 Task: Add Attachment from computer to Card Card0000000065 in Board Board0000000017 in Workspace WS0000000006 in Trello. Add Cover Purple to Card Card0000000065 in Board Board0000000017 in Workspace WS0000000006 in Trello. Add "Move Card To …" Button titled Button0000000065 to "top" of the list "To Do" to Card Card0000000065 in Board Board0000000017 in Workspace WS0000000006 in Trello. Add Description DS0000000065 to Card Card0000000065 in Board Board0000000017 in Workspace WS0000000006 in Trello. Add Comment CM0000000065 to Card Card0000000065 in Board Board0000000017 in Workspace WS0000000006 in Trello
Action: Mouse moved to (352, 398)
Screenshot: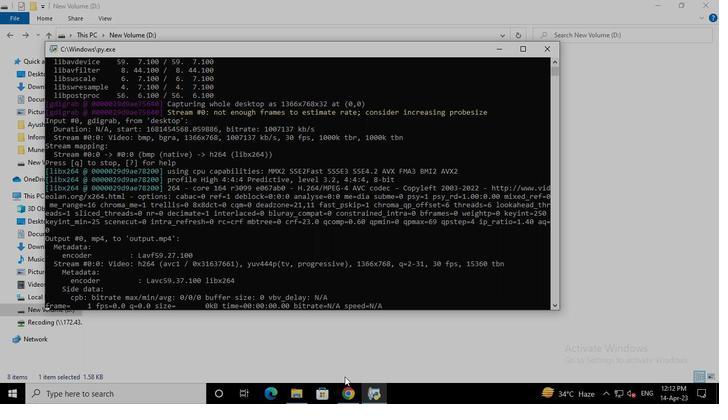 
Action: Mouse pressed left at (352, 398)
Screenshot: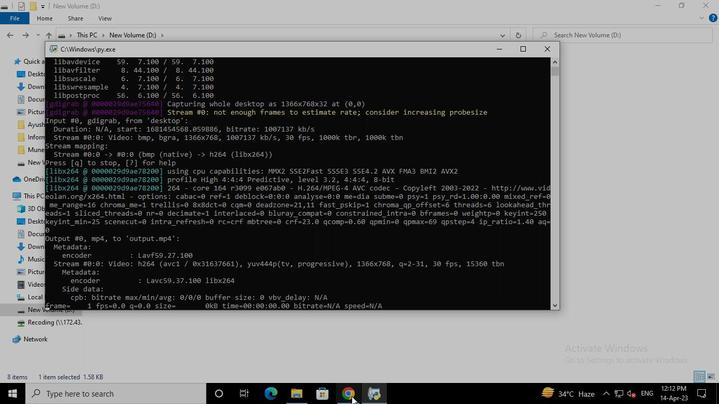 
Action: Mouse moved to (366, 285)
Screenshot: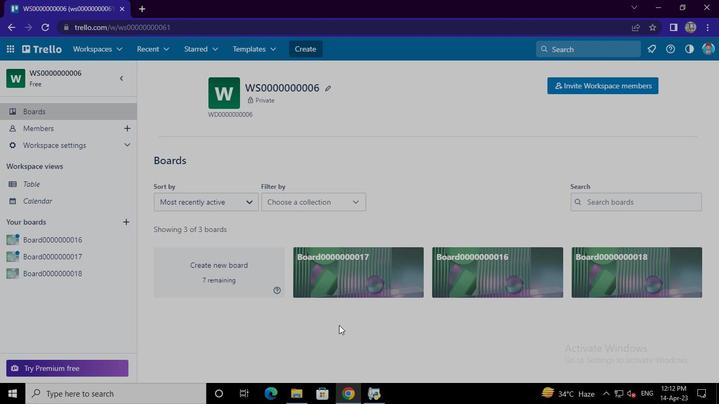 
Action: Mouse pressed left at (366, 285)
Screenshot: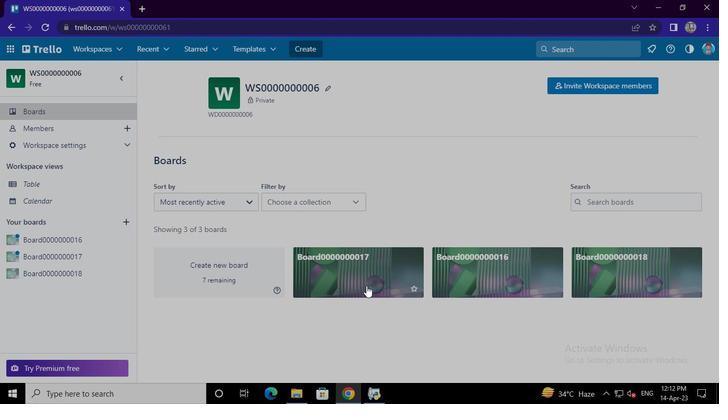 
Action: Mouse moved to (272, 117)
Screenshot: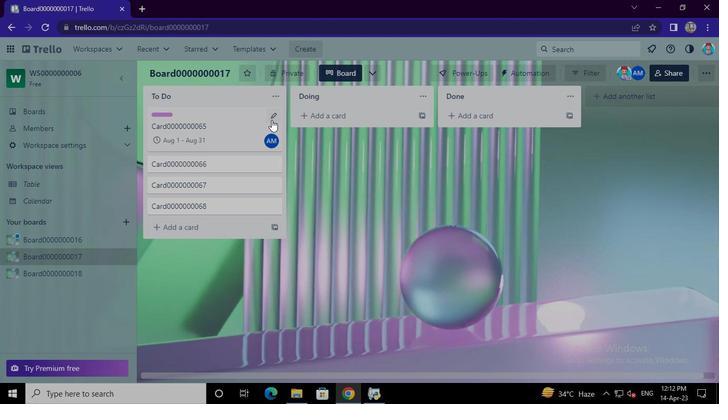 
Action: Mouse pressed left at (272, 117)
Screenshot: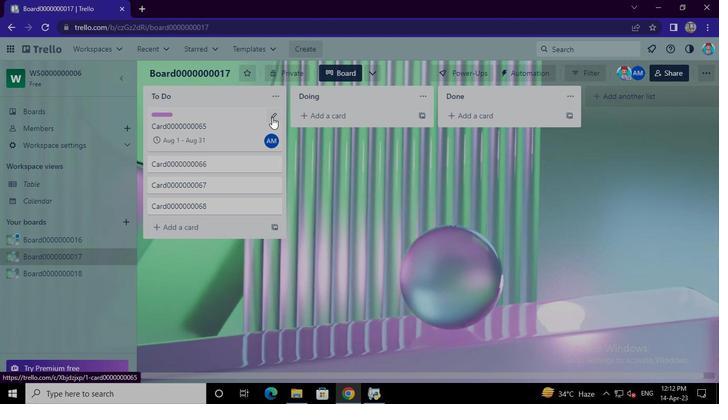 
Action: Mouse moved to (308, 120)
Screenshot: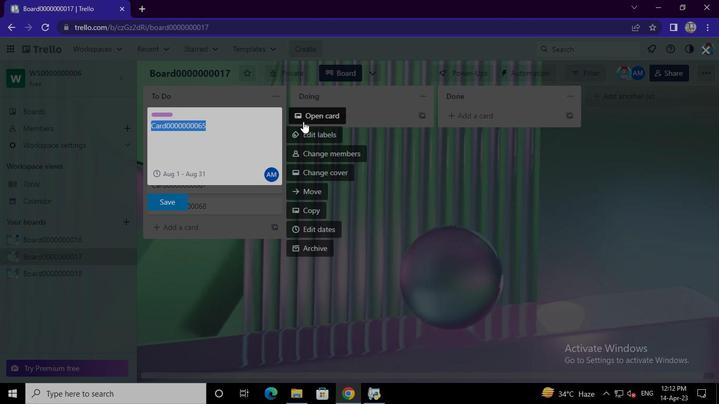 
Action: Mouse pressed left at (308, 120)
Screenshot: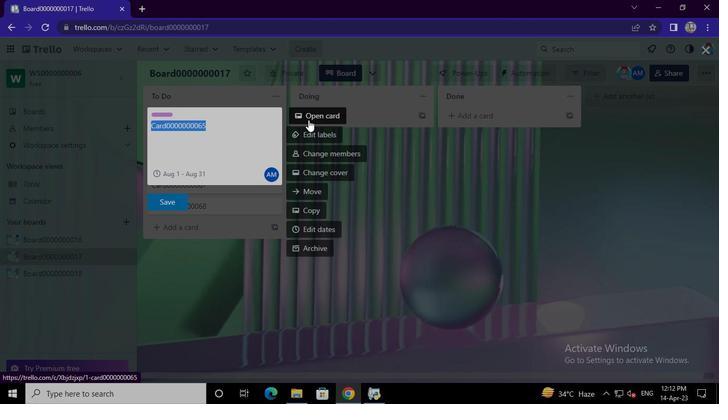 
Action: Mouse moved to (483, 248)
Screenshot: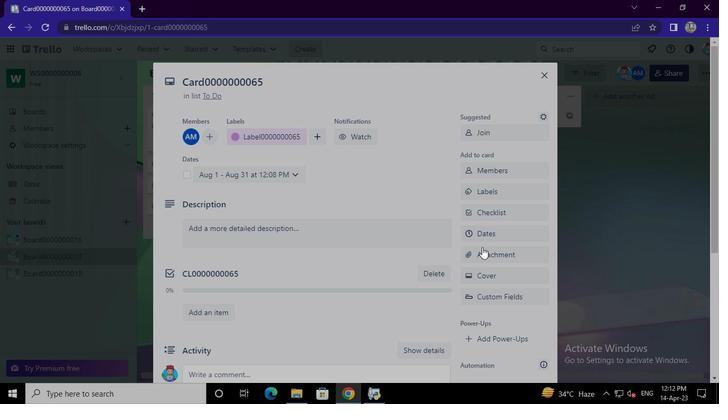 
Action: Mouse pressed left at (483, 248)
Screenshot: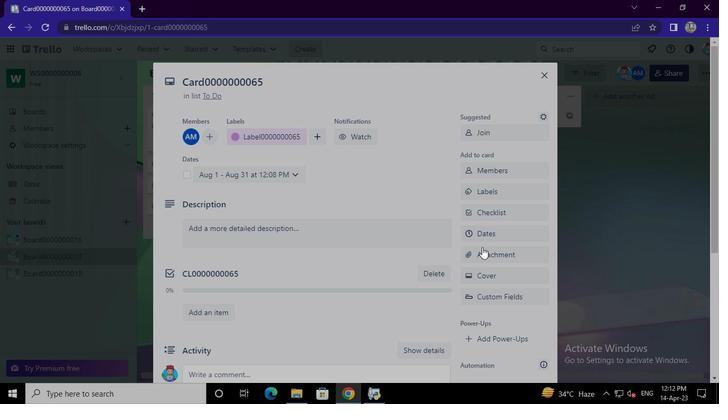 
Action: Mouse moved to (487, 95)
Screenshot: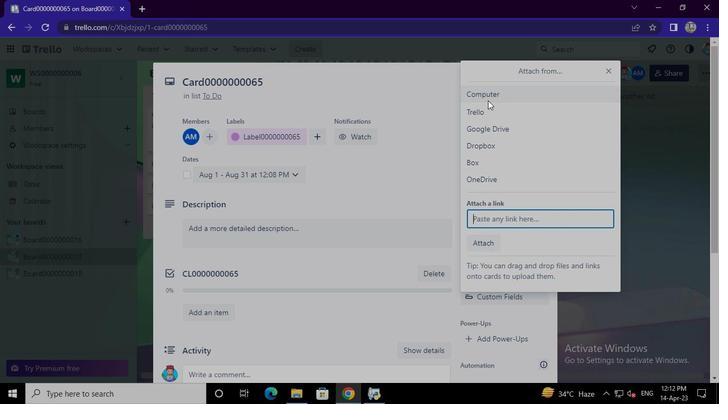
Action: Mouse pressed left at (487, 95)
Screenshot: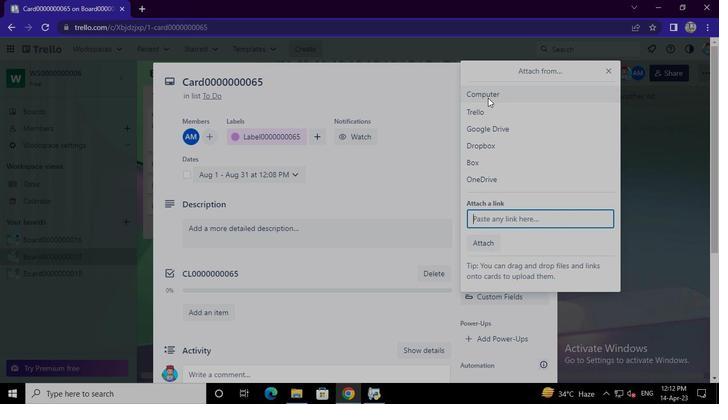 
Action: Mouse moved to (170, 113)
Screenshot: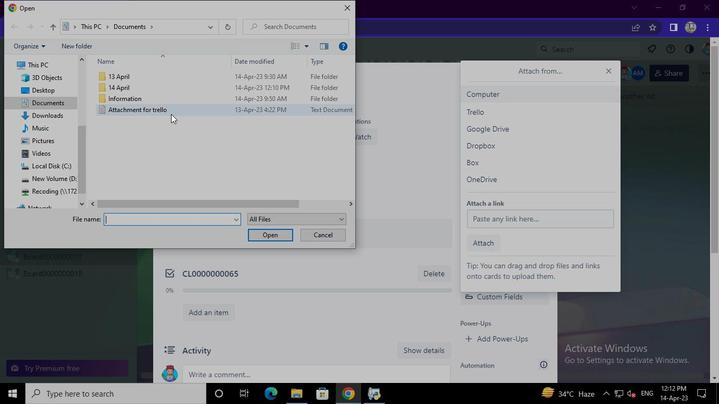 
Action: Mouse pressed left at (170, 113)
Screenshot: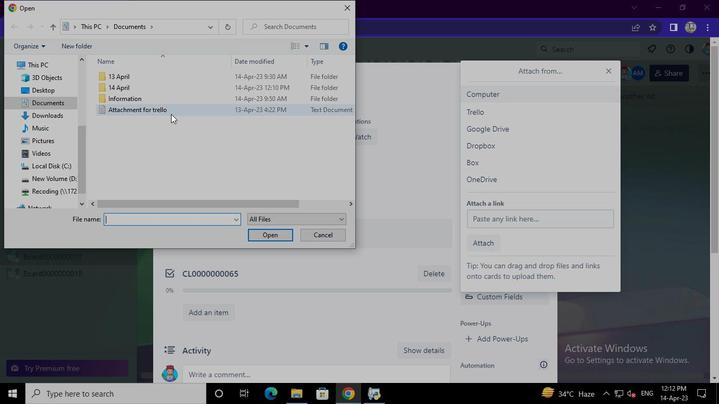 
Action: Mouse pressed left at (170, 113)
Screenshot: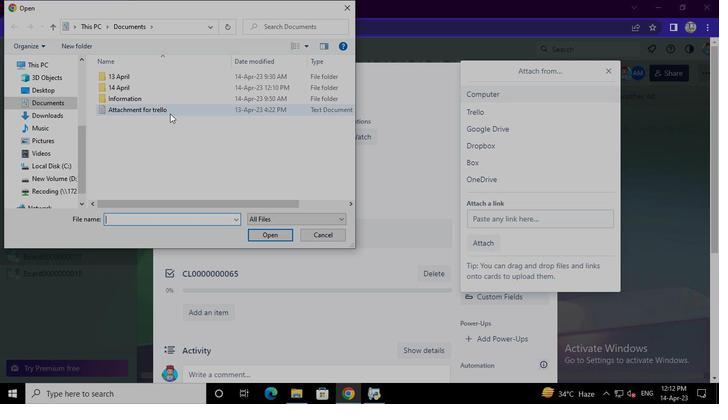 
Action: Mouse moved to (475, 275)
Screenshot: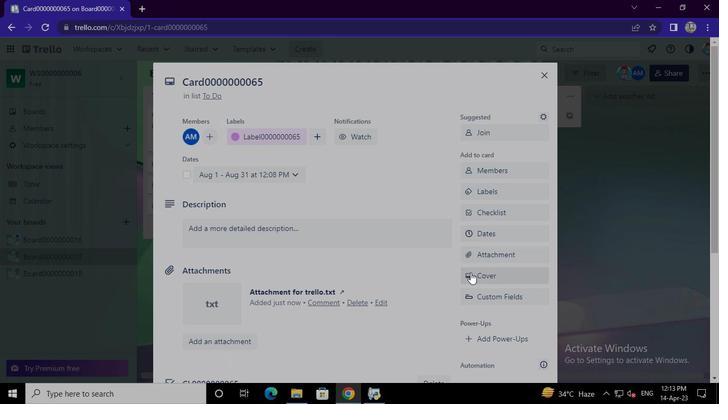 
Action: Mouse pressed left at (475, 275)
Screenshot: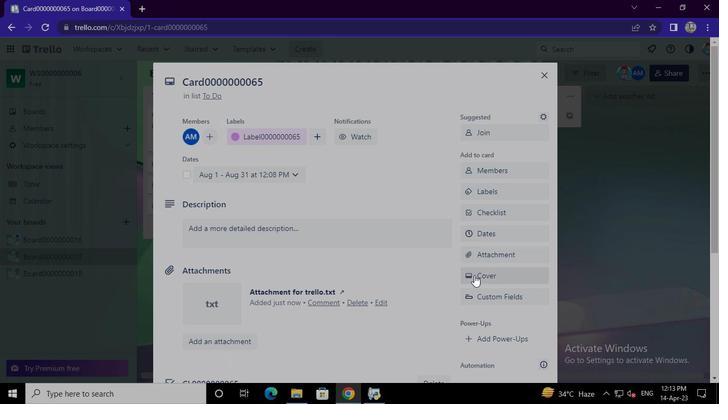 
Action: Mouse moved to (599, 166)
Screenshot: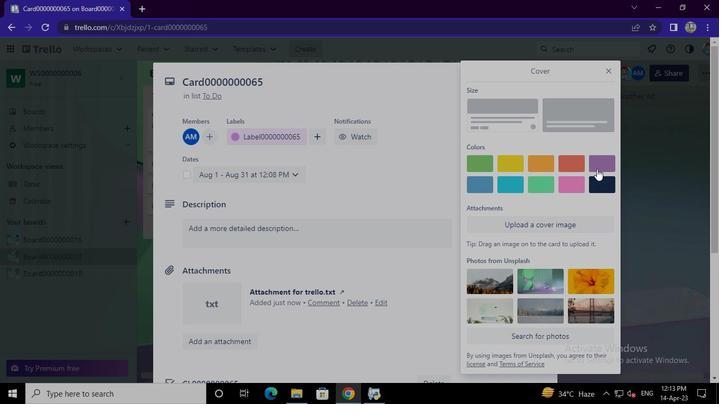 
Action: Mouse pressed left at (599, 166)
Screenshot: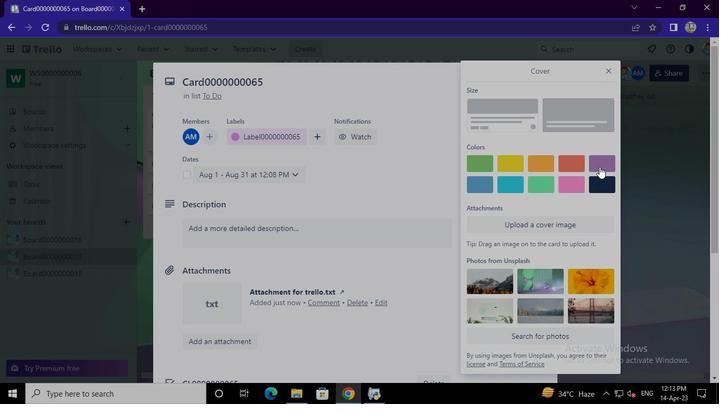
Action: Mouse moved to (611, 72)
Screenshot: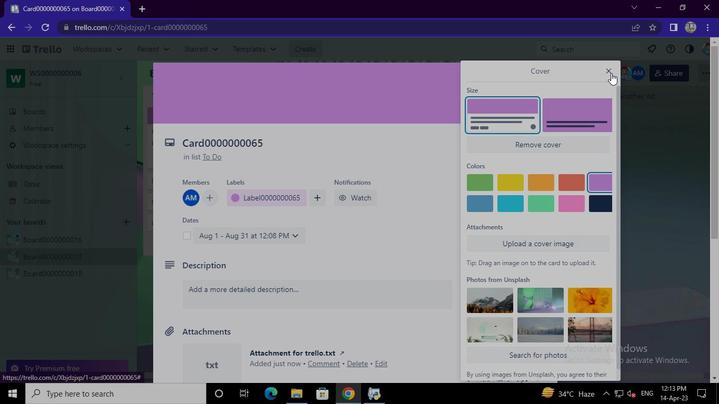 
Action: Mouse pressed left at (611, 72)
Screenshot: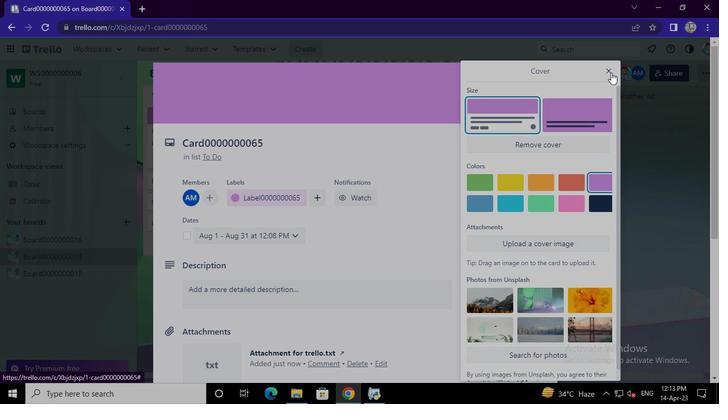 
Action: Mouse moved to (505, 264)
Screenshot: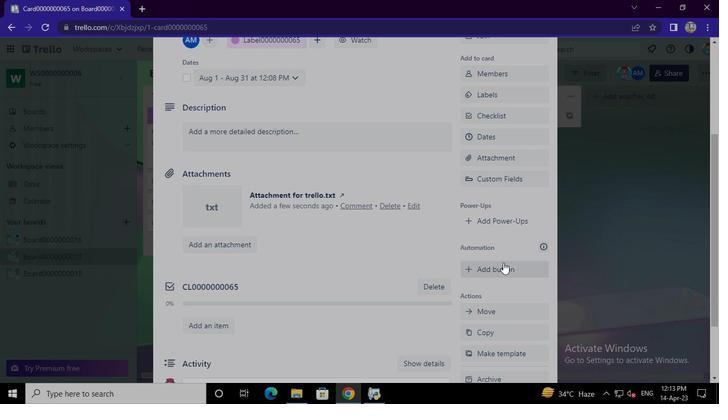 
Action: Mouse pressed left at (505, 264)
Screenshot: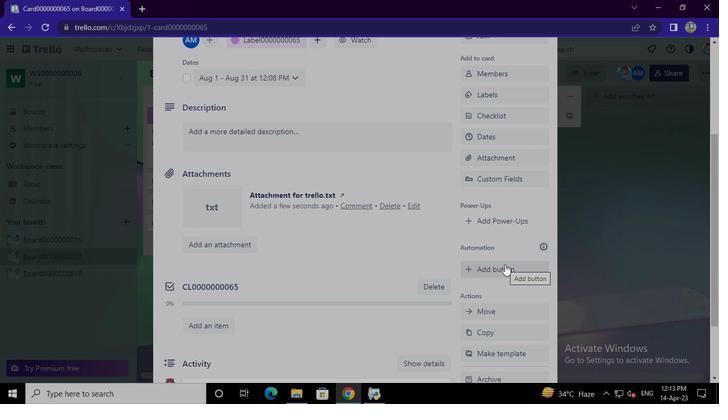 
Action: Mouse moved to (523, 119)
Screenshot: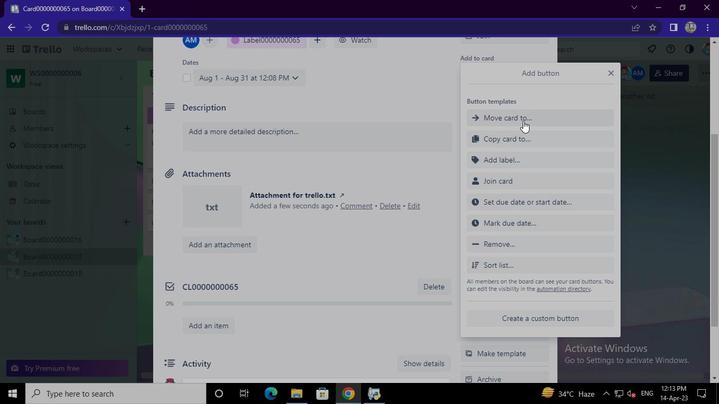 
Action: Mouse pressed left at (523, 119)
Screenshot: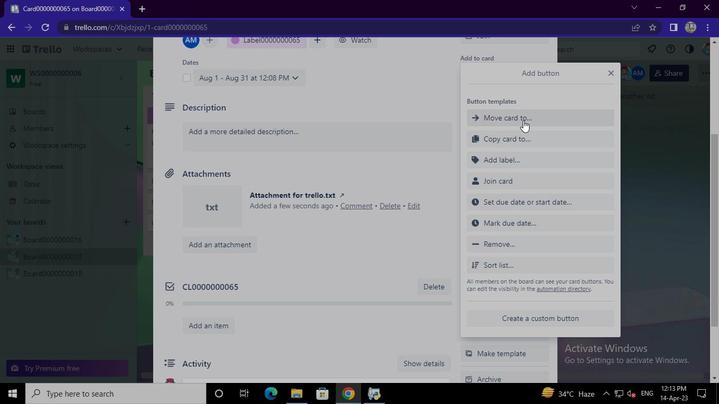 
Action: Mouse moved to (523, 117)
Screenshot: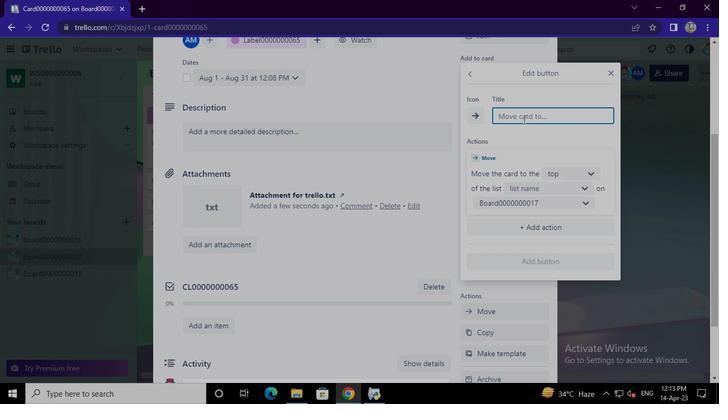 
Action: Mouse pressed left at (523, 117)
Screenshot: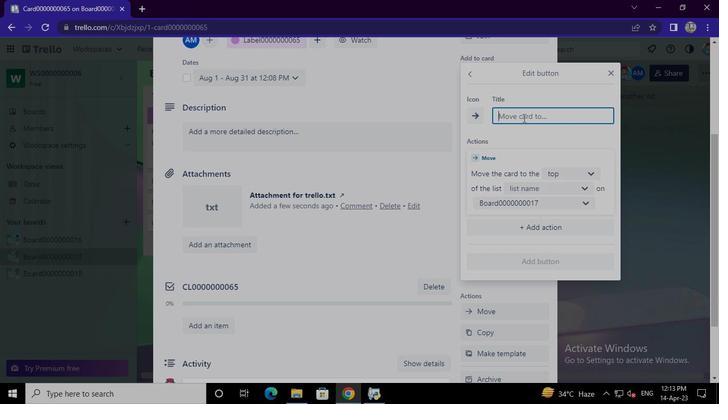 
Action: Keyboard Key.shift
Screenshot: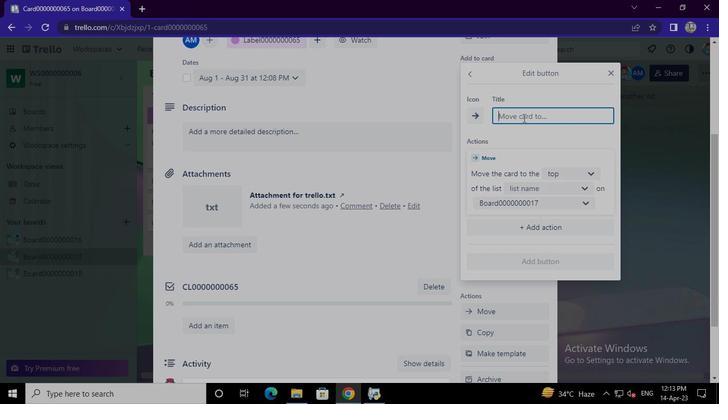 
Action: Keyboard B
Screenshot: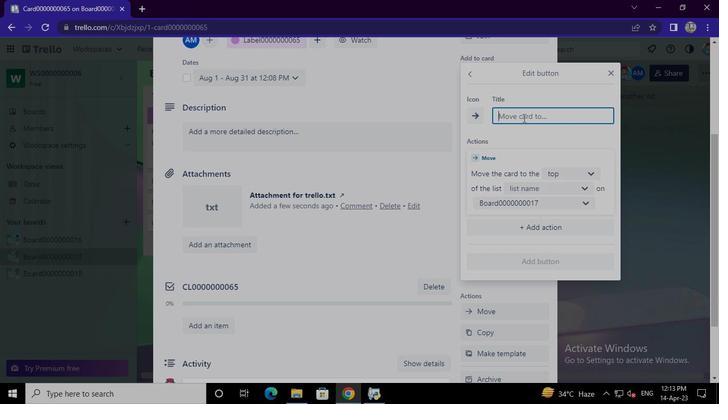 
Action: Keyboard u
Screenshot: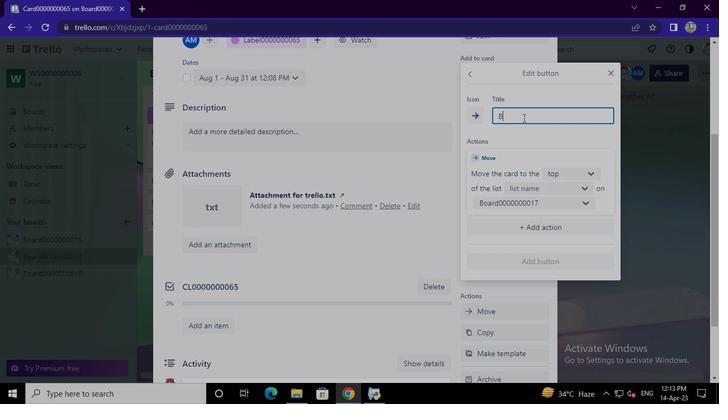 
Action: Keyboard t
Screenshot: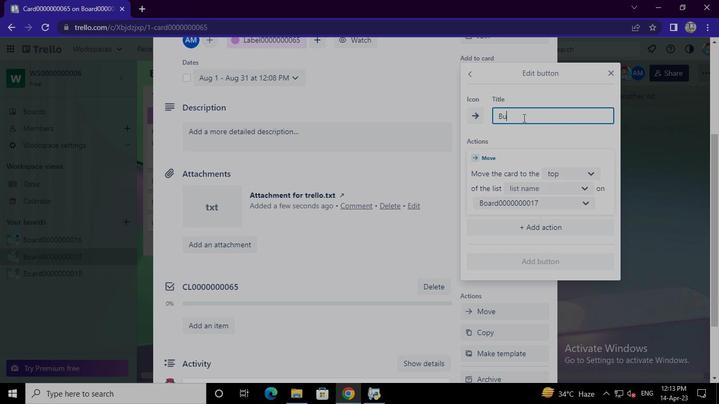 
Action: Keyboard t
Screenshot: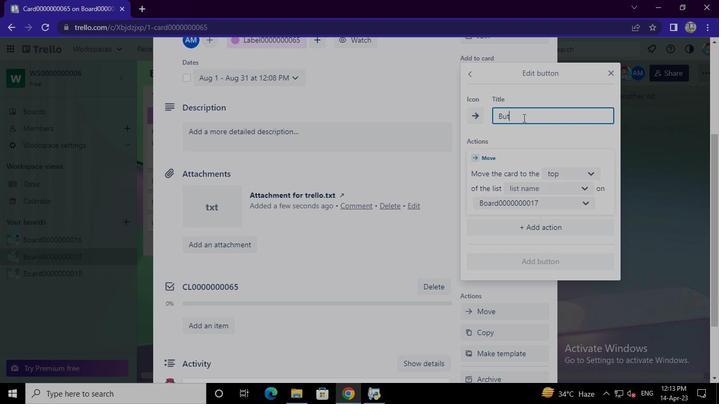
Action: Keyboard o
Screenshot: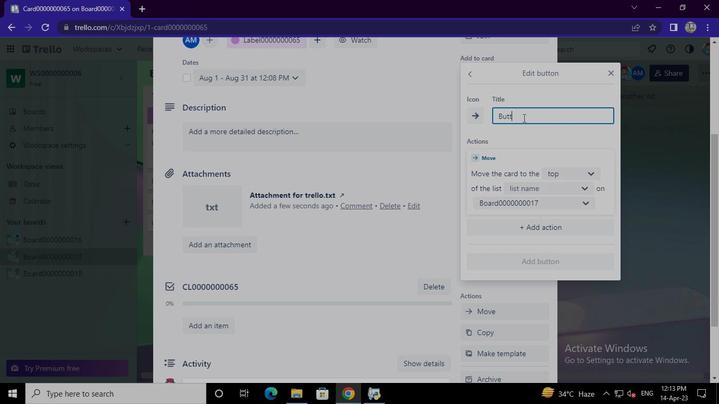 
Action: Keyboard n
Screenshot: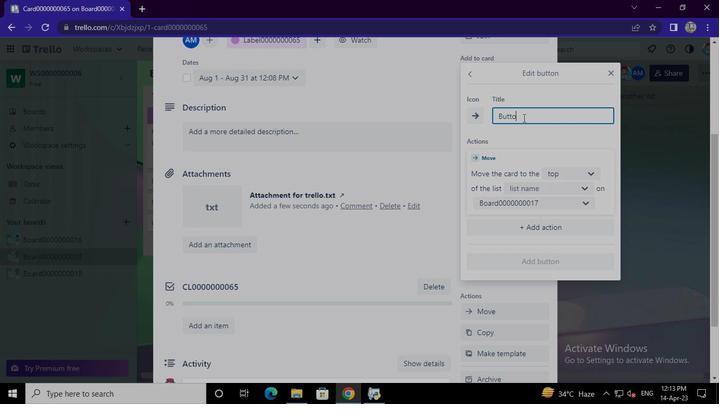 
Action: Keyboard <96>
Screenshot: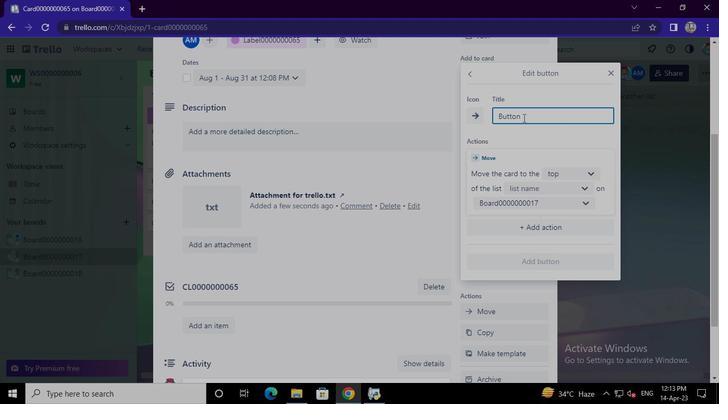 
Action: Keyboard <96>
Screenshot: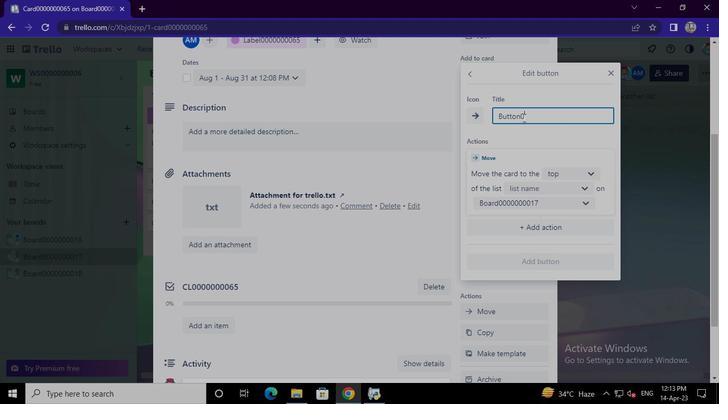 
Action: Keyboard <96>
Screenshot: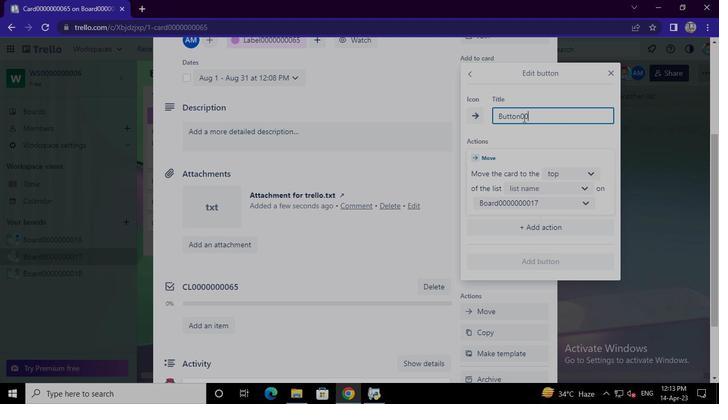 
Action: Keyboard <96>
Screenshot: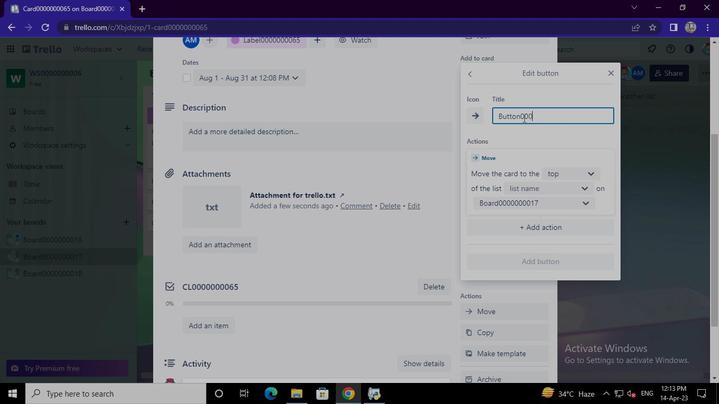 
Action: Keyboard <96>
Screenshot: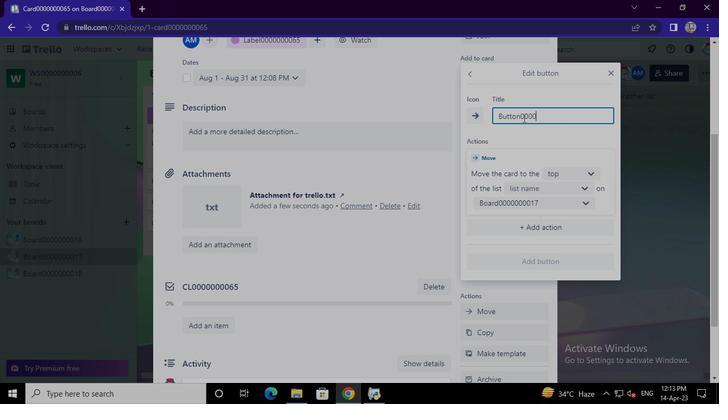 
Action: Keyboard <96>
Screenshot: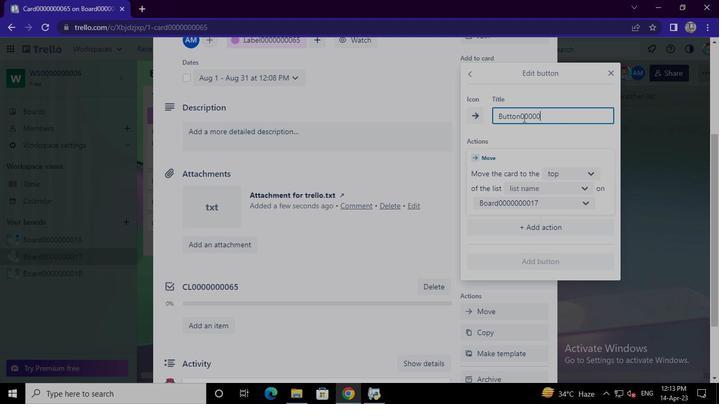 
Action: Keyboard <96>
Screenshot: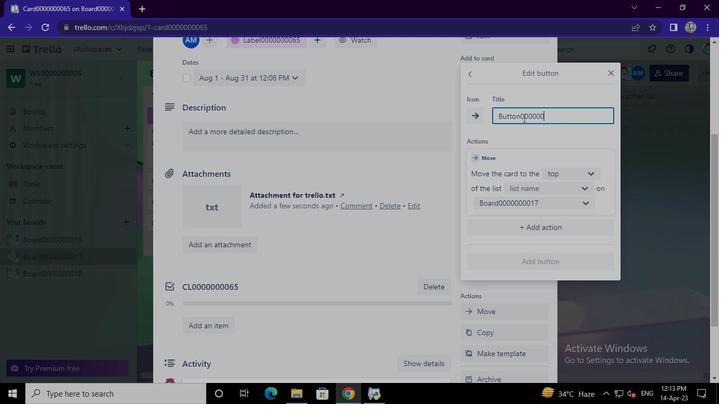 
Action: Keyboard <96>
Screenshot: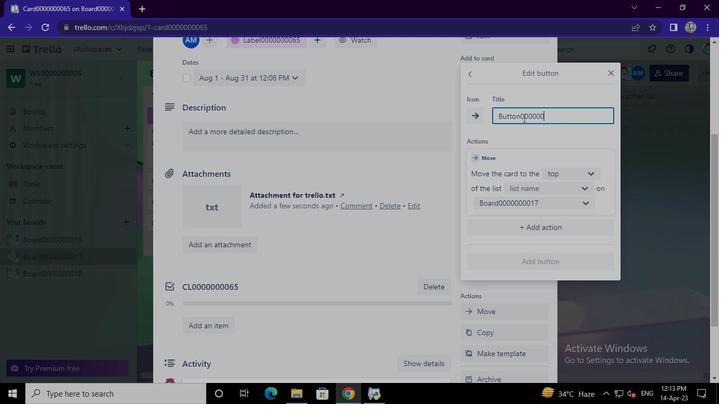 
Action: Keyboard <102>
Screenshot: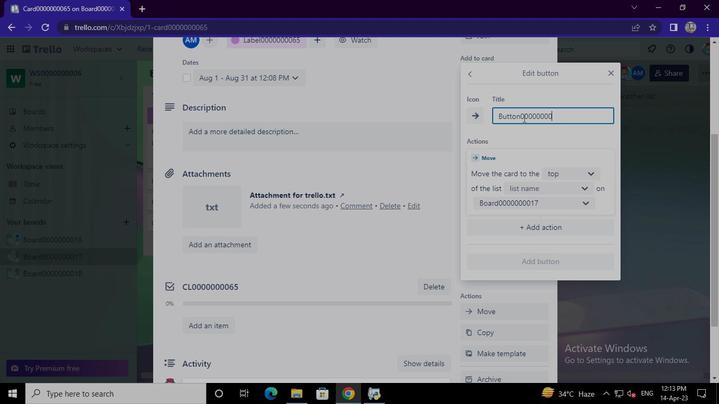 
Action: Keyboard <101>
Screenshot: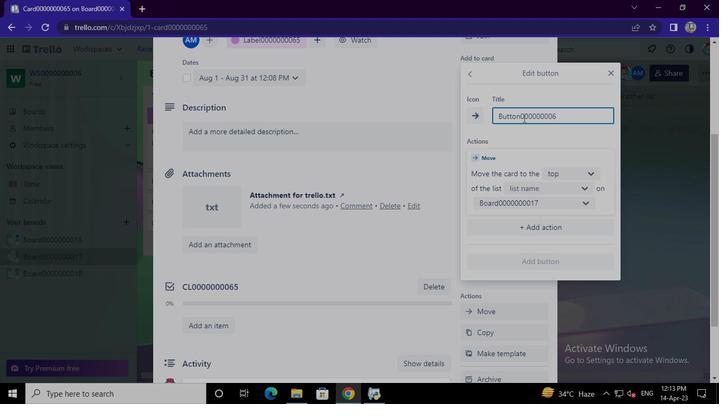 
Action: Mouse moved to (571, 177)
Screenshot: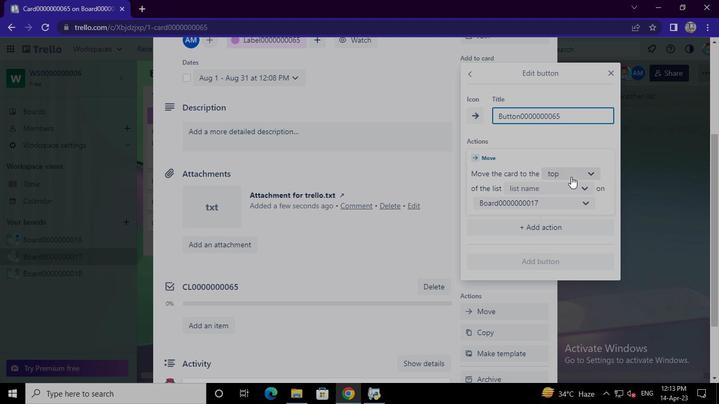 
Action: Mouse pressed left at (571, 177)
Screenshot: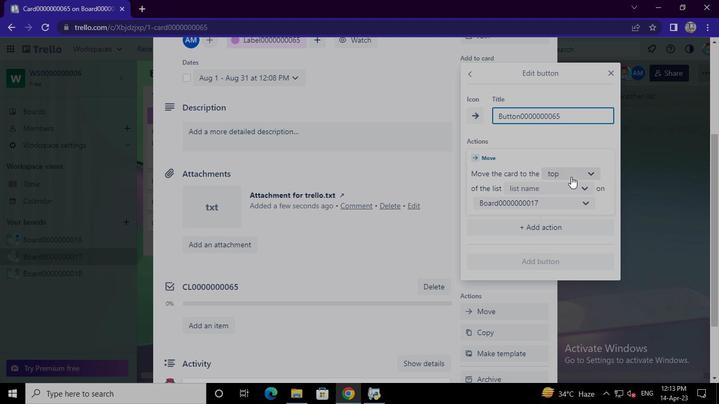 
Action: Mouse moved to (567, 191)
Screenshot: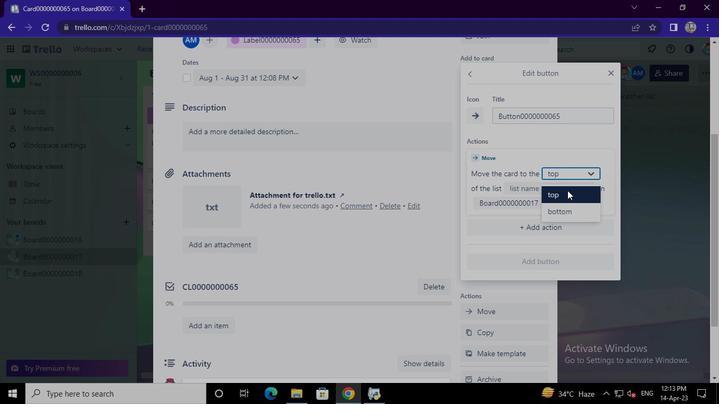 
Action: Mouse pressed left at (567, 191)
Screenshot: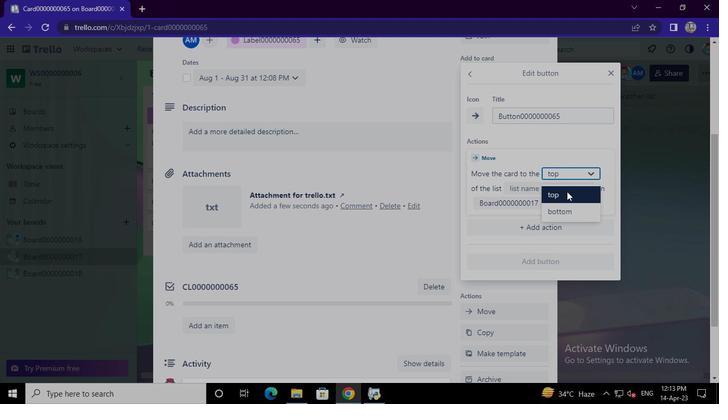 
Action: Mouse moved to (552, 186)
Screenshot: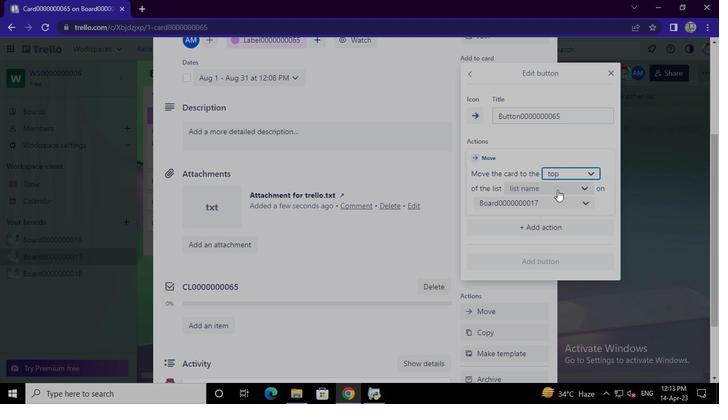 
Action: Mouse pressed left at (552, 186)
Screenshot: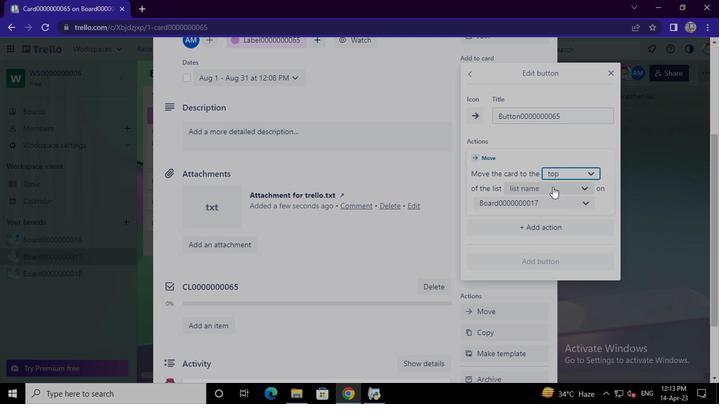 
Action: Mouse moved to (546, 211)
Screenshot: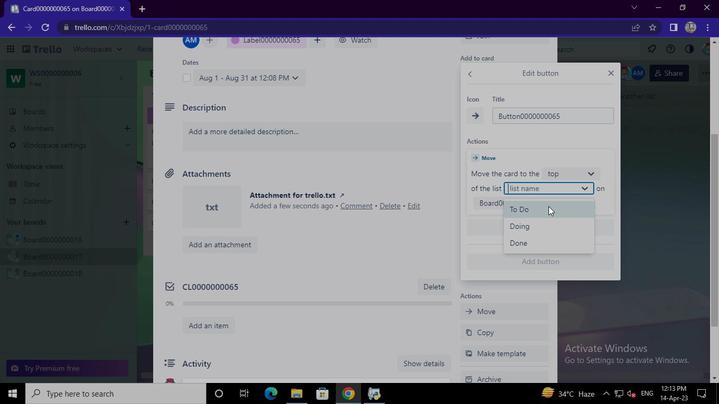 
Action: Mouse pressed left at (546, 211)
Screenshot: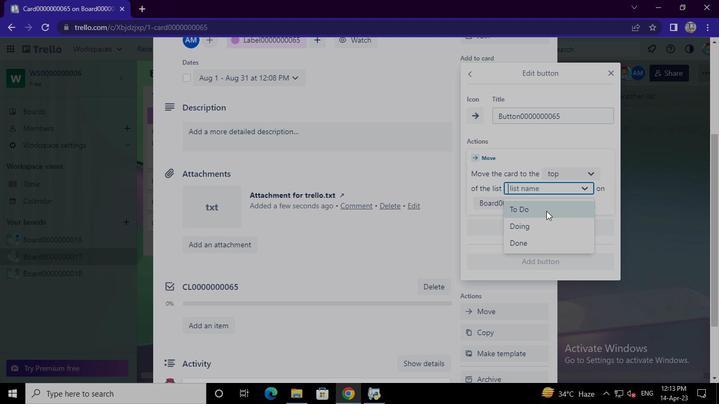 
Action: Mouse moved to (538, 259)
Screenshot: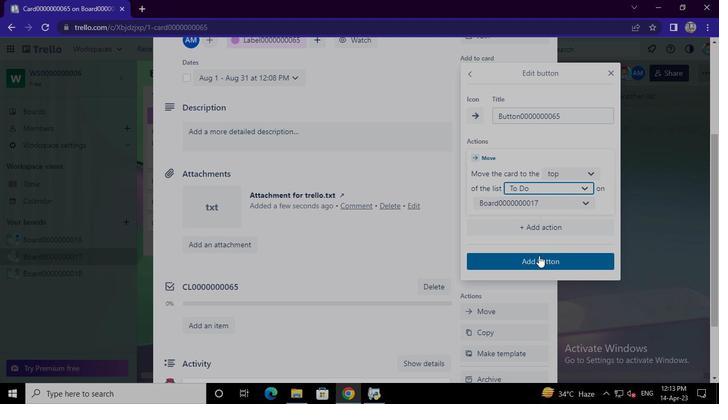 
Action: Mouse pressed left at (538, 259)
Screenshot: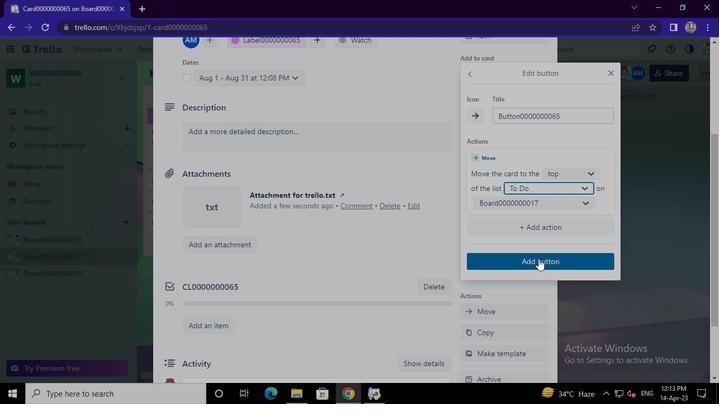 
Action: Mouse moved to (272, 137)
Screenshot: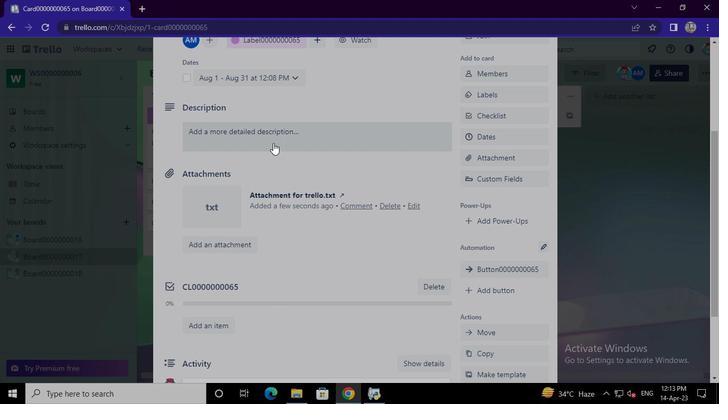 
Action: Mouse pressed left at (272, 137)
Screenshot: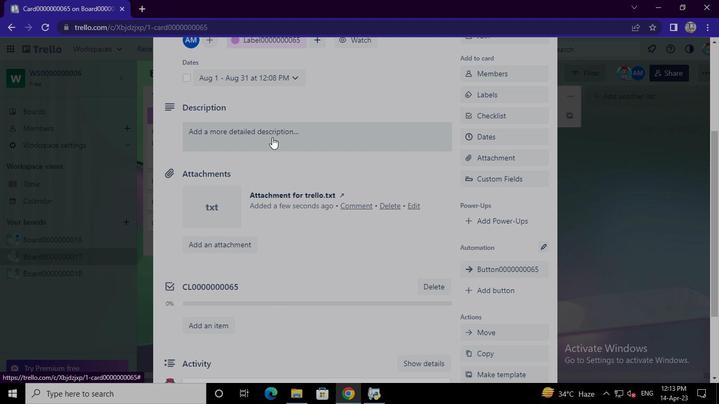 
Action: Mouse moved to (259, 171)
Screenshot: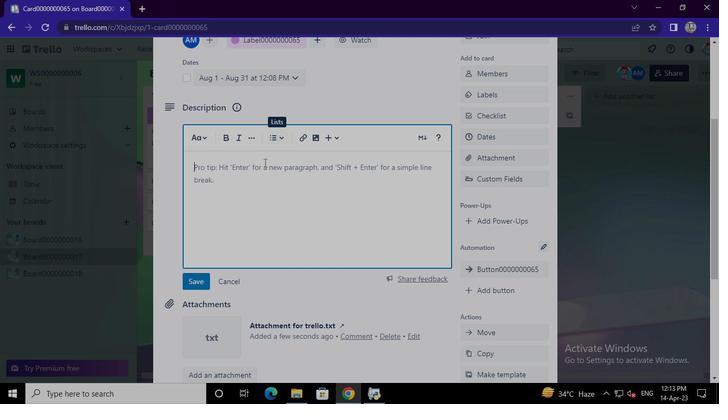 
Action: Mouse pressed left at (259, 171)
Screenshot: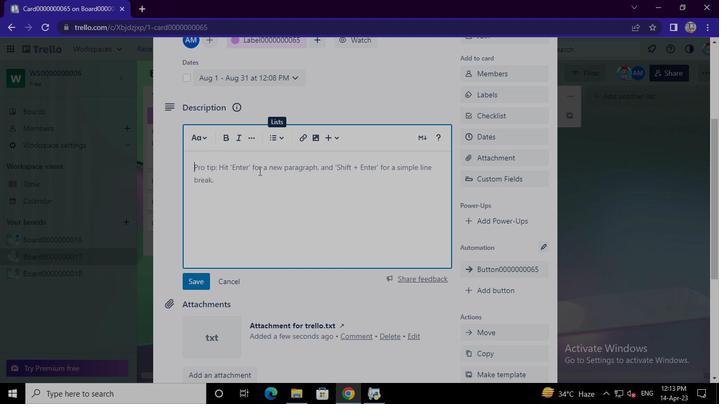 
Action: Mouse moved to (257, 172)
Screenshot: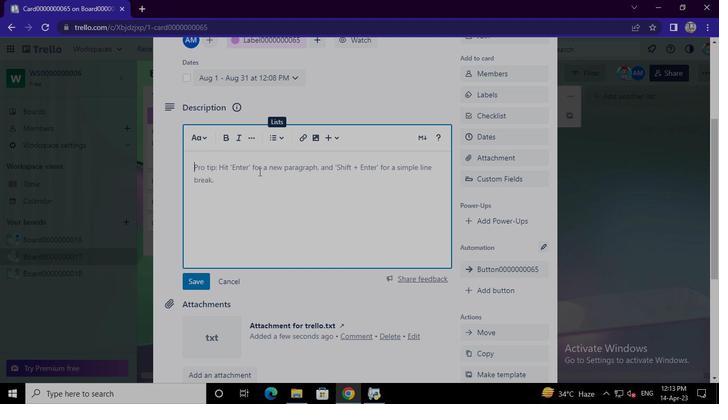 
Action: Keyboard Key.shift
Screenshot: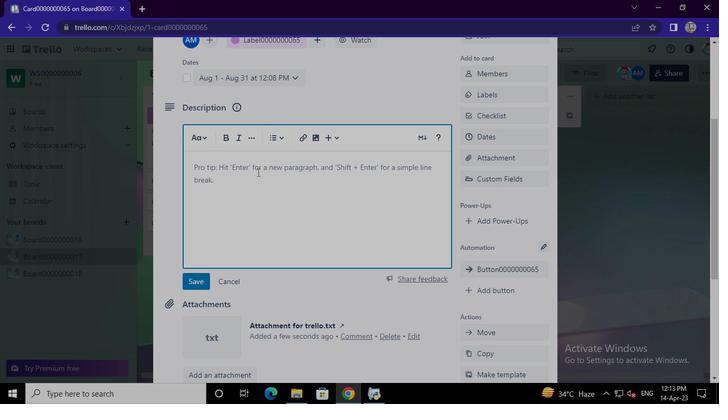 
Action: Keyboard D
Screenshot: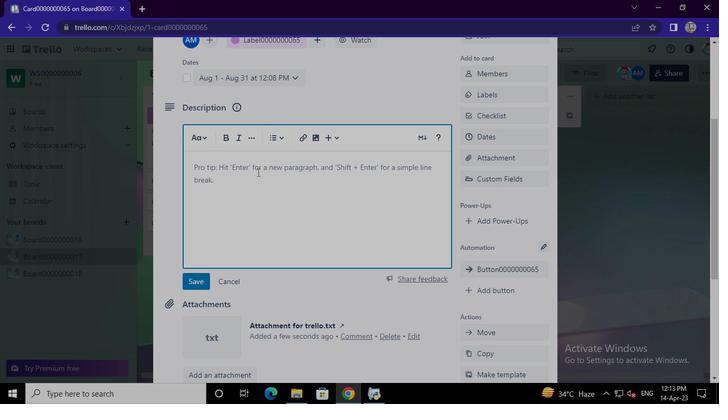 
Action: Keyboard S
Screenshot: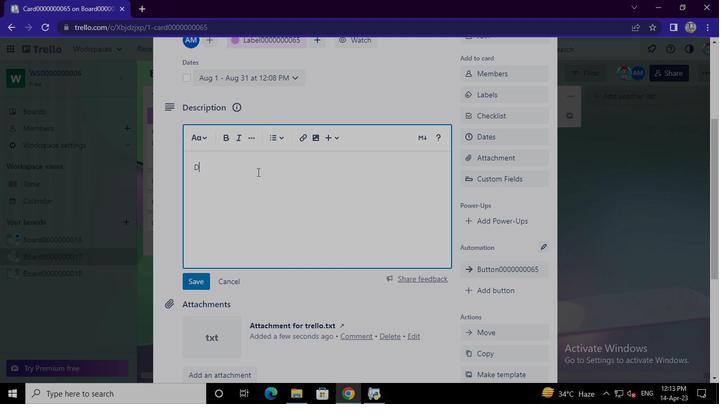 
Action: Keyboard <96>
Screenshot: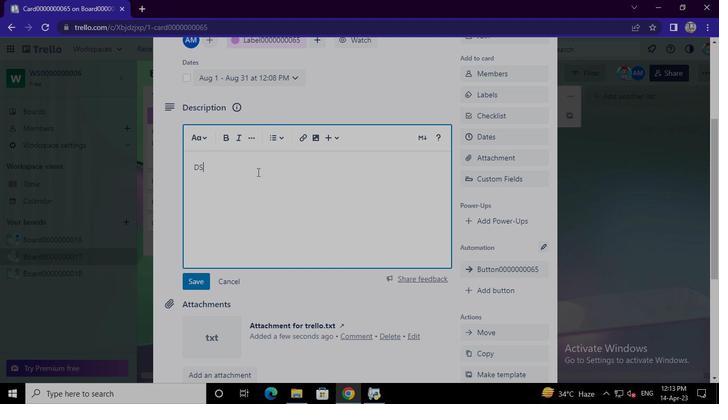 
Action: Keyboard <96>
Screenshot: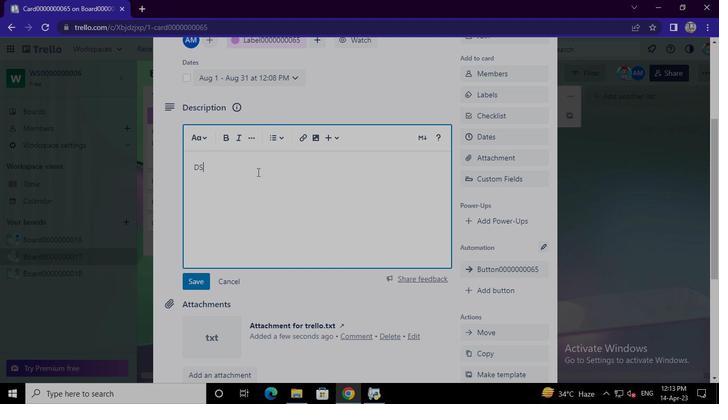 
Action: Keyboard <96>
Screenshot: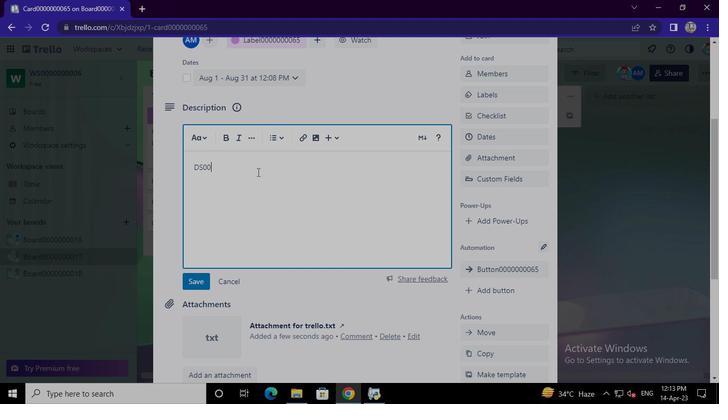 
Action: Keyboard <96>
Screenshot: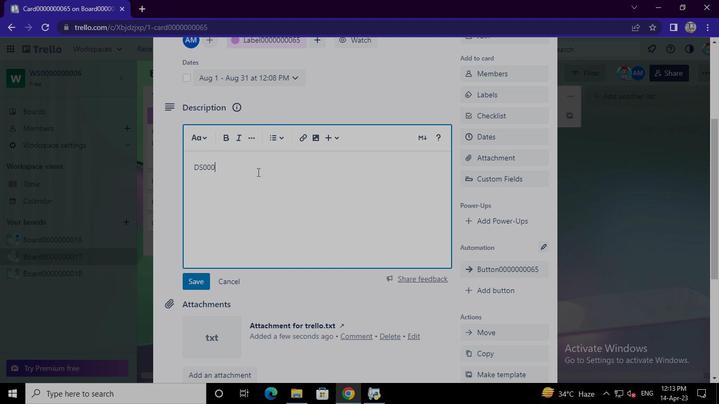 
Action: Keyboard <96>
Screenshot: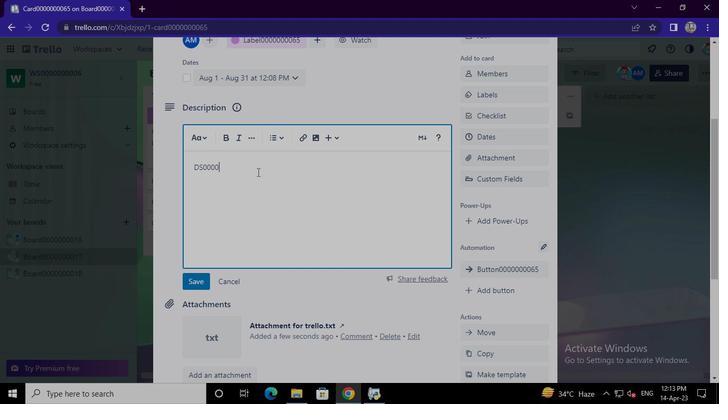 
Action: Keyboard <96>
Screenshot: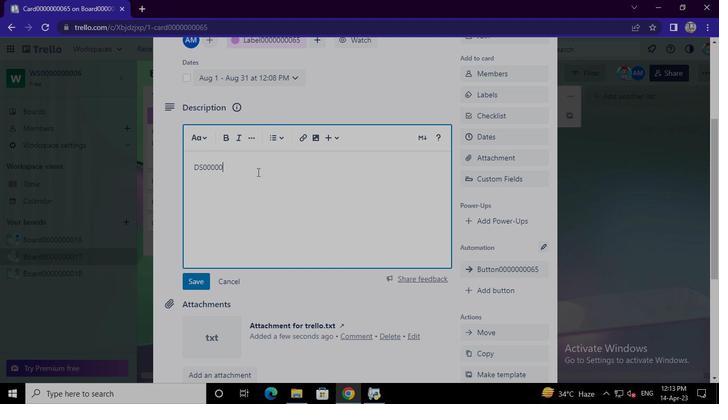 
Action: Keyboard <96>
Screenshot: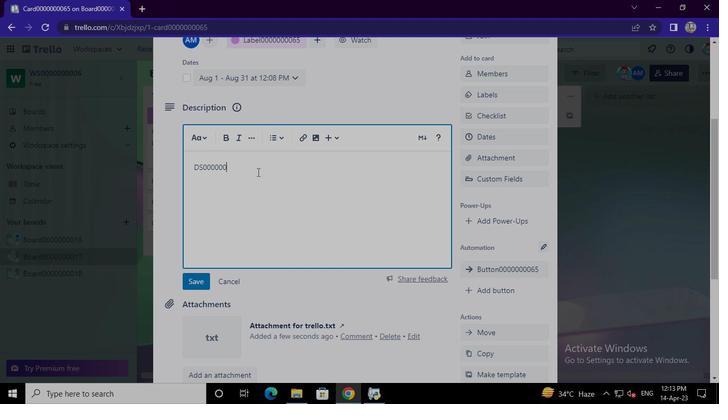 
Action: Keyboard <96>
Screenshot: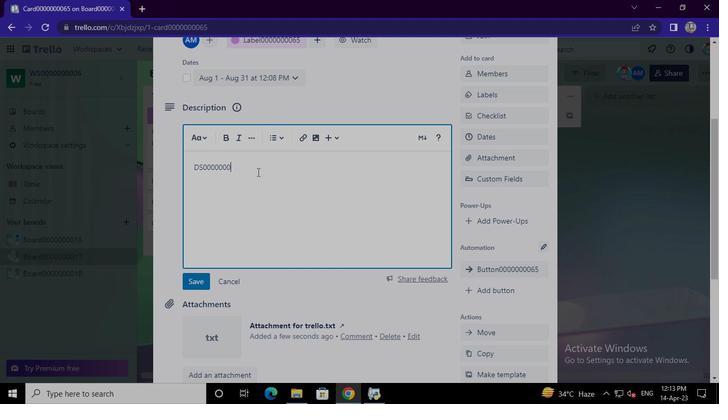 
Action: Keyboard <102>
Screenshot: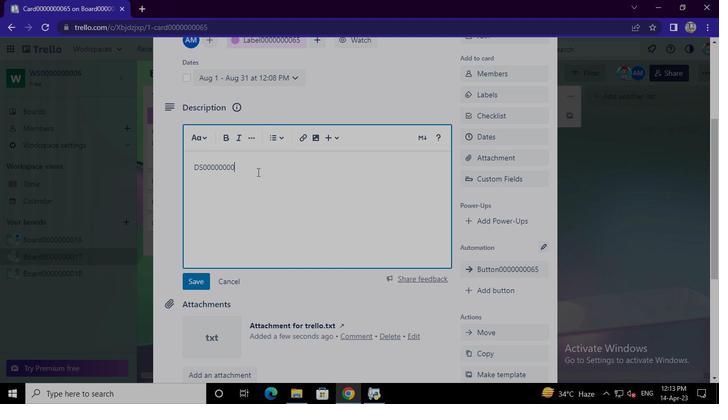 
Action: Keyboard <101>
Screenshot: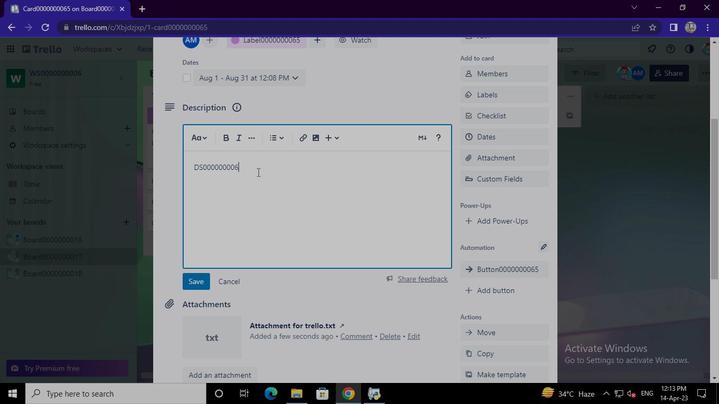 
Action: Mouse moved to (194, 279)
Screenshot: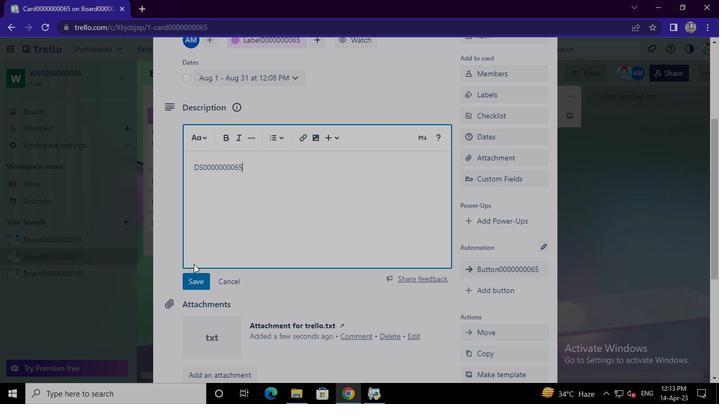 
Action: Mouse pressed left at (194, 279)
Screenshot: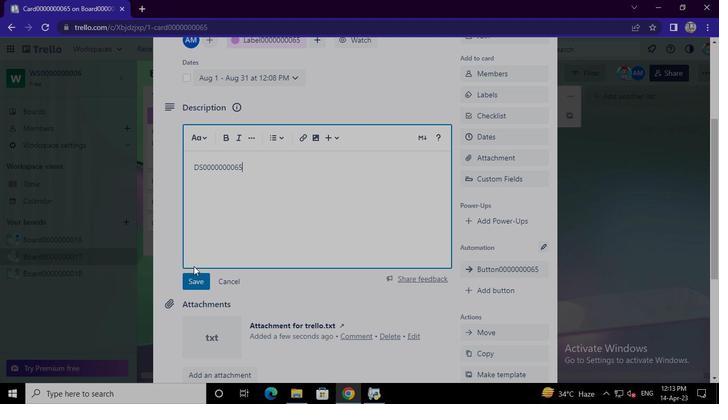 
Action: Mouse moved to (217, 267)
Screenshot: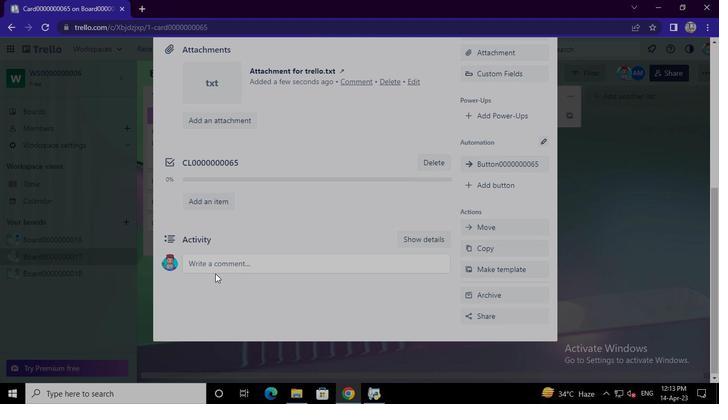 
Action: Mouse pressed left at (217, 267)
Screenshot: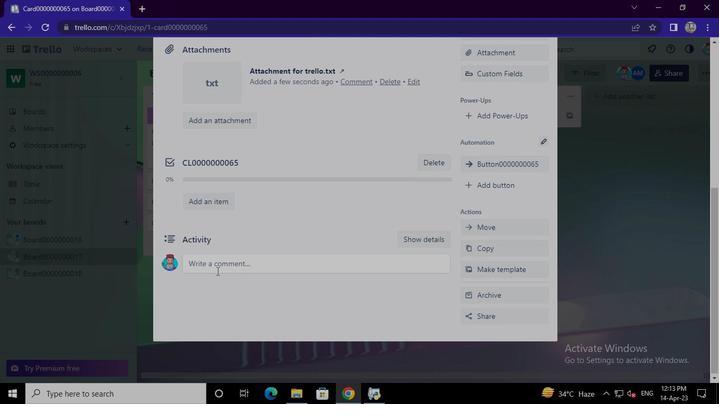 
Action: Mouse moved to (224, 263)
Screenshot: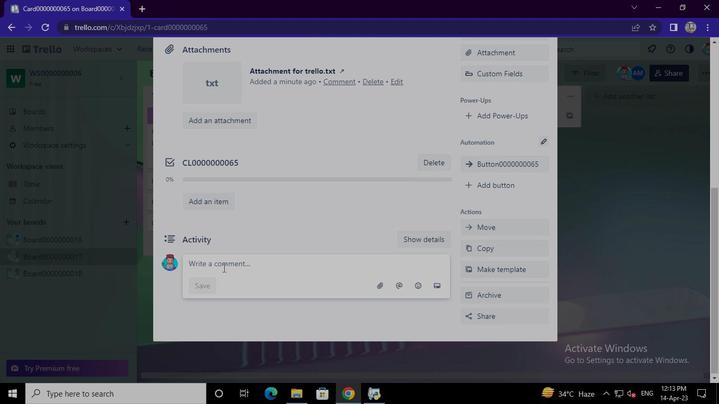 
Action: Mouse pressed left at (224, 263)
Screenshot: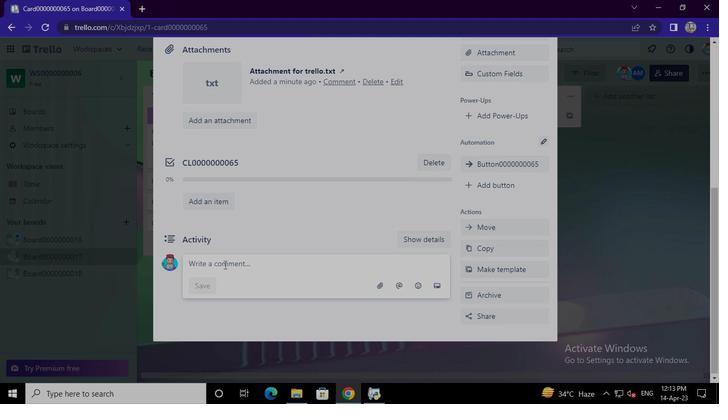 
Action: Mouse moved to (224, 263)
Screenshot: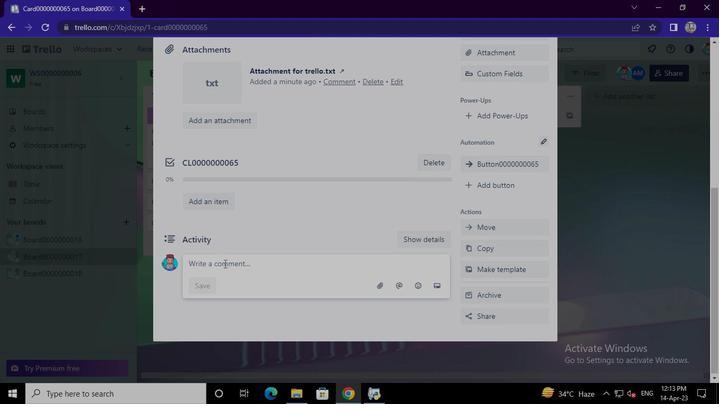 
Action: Keyboard Key.shift
Screenshot: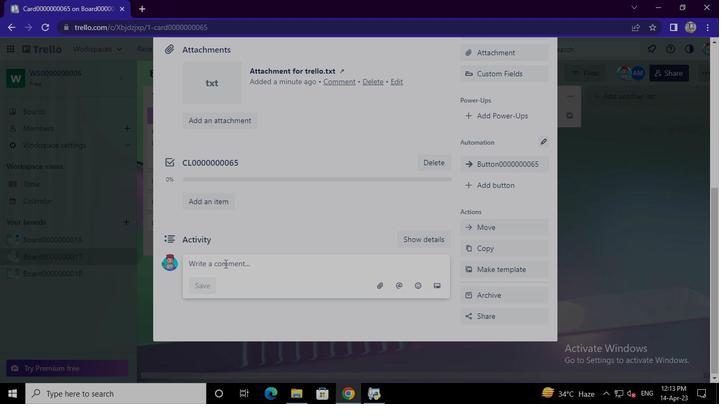 
Action: Keyboard Key.shift
Screenshot: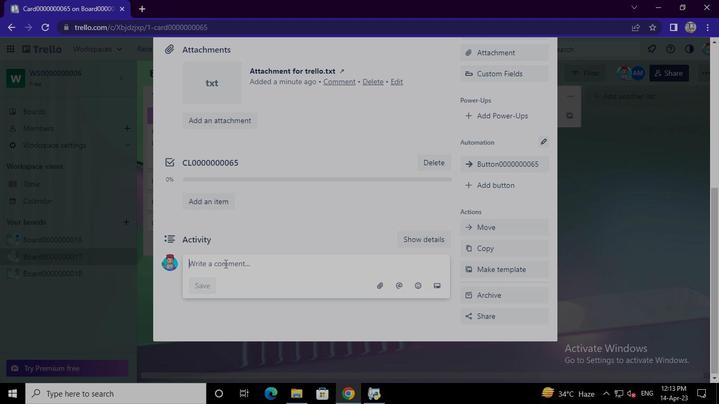 
Action: Keyboard Key.shift
Screenshot: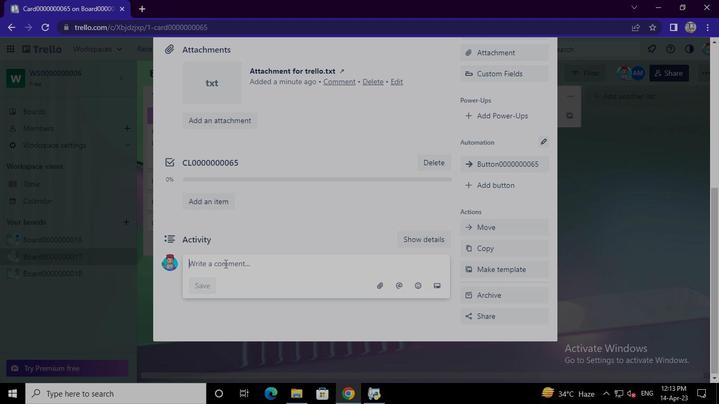 
Action: Keyboard Key.shift
Screenshot: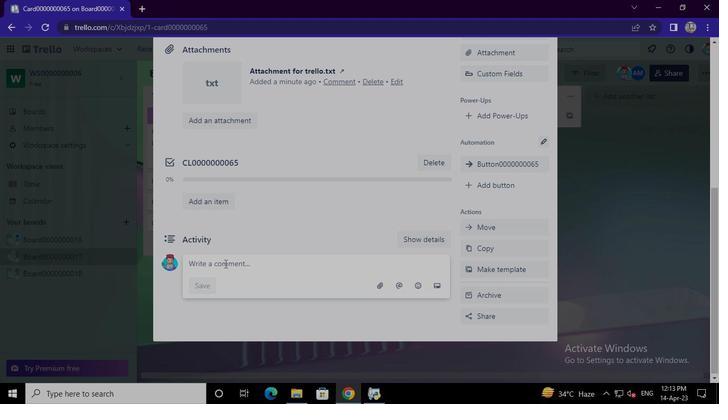 
Action: Keyboard Key.shift
Screenshot: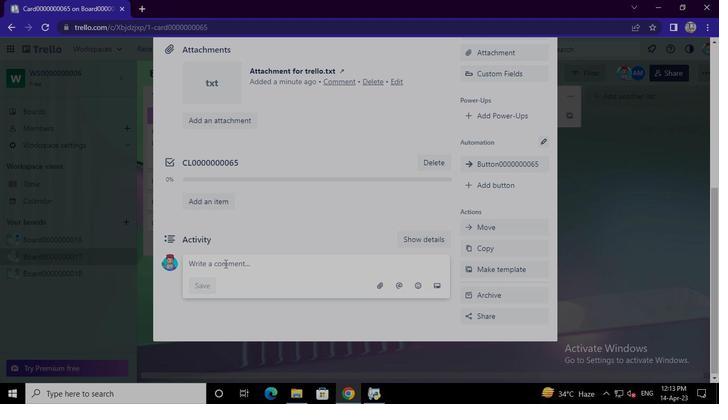 
Action: Keyboard Key.shift
Screenshot: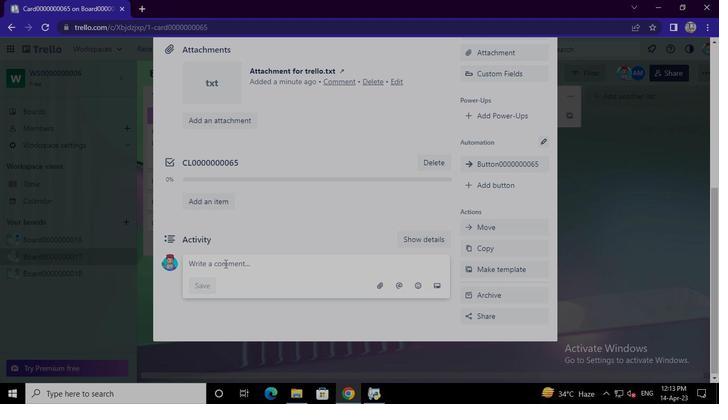 
Action: Keyboard Key.shift
Screenshot: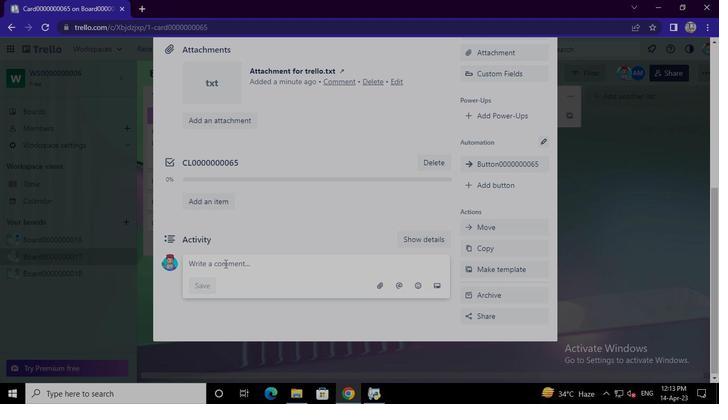 
Action: Keyboard Key.shift
Screenshot: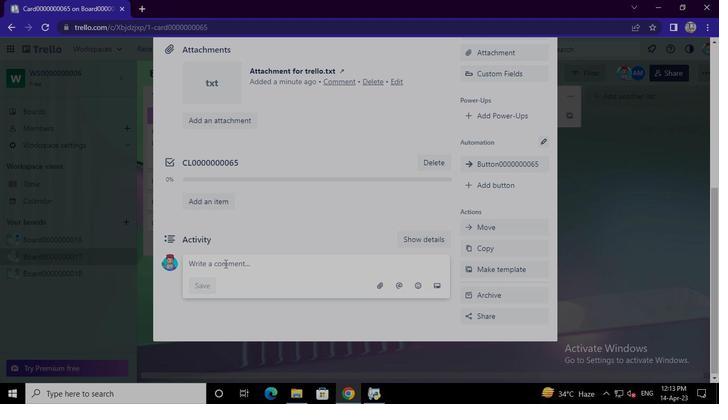 
Action: Keyboard C
Screenshot: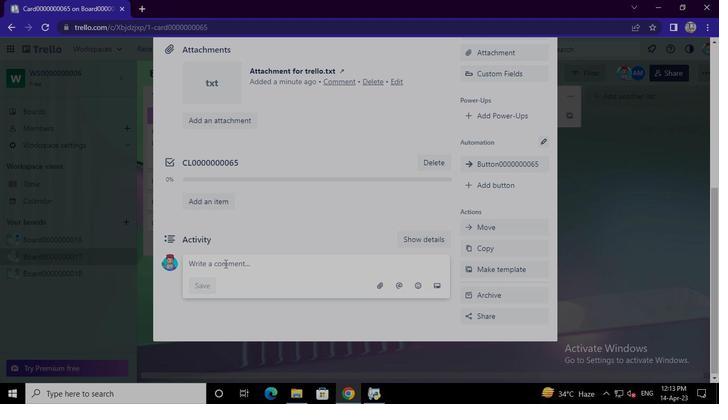
Action: Keyboard M
Screenshot: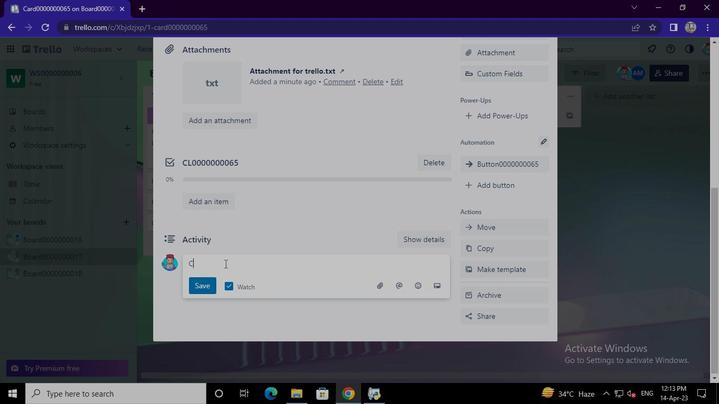 
Action: Keyboard <96>
Screenshot: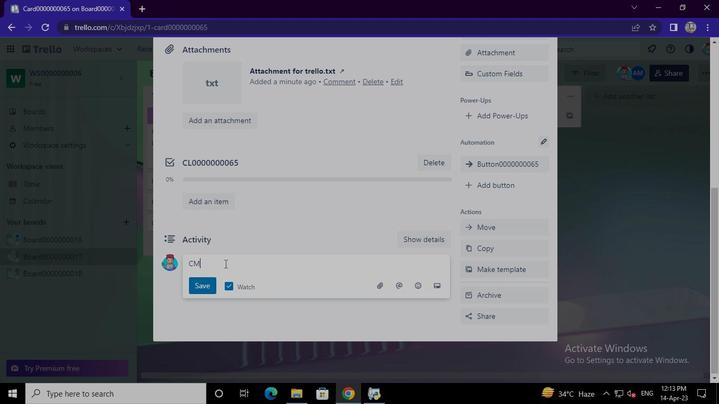 
Action: Keyboard <96>
Screenshot: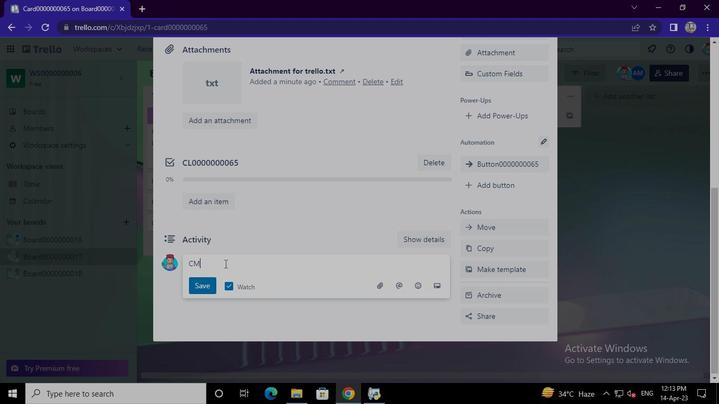 
Action: Keyboard <96>
Screenshot: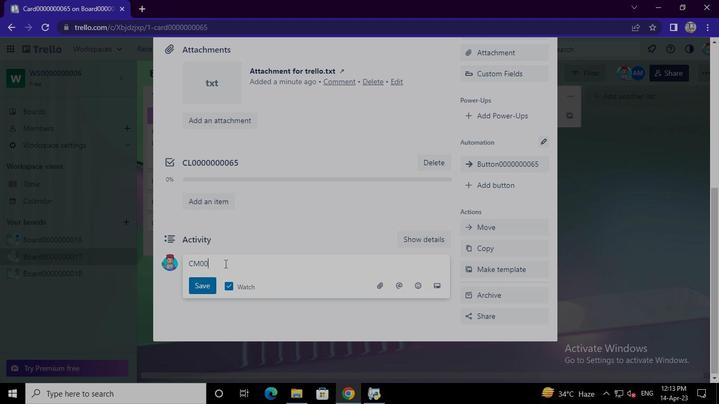 
Action: Keyboard <96>
Screenshot: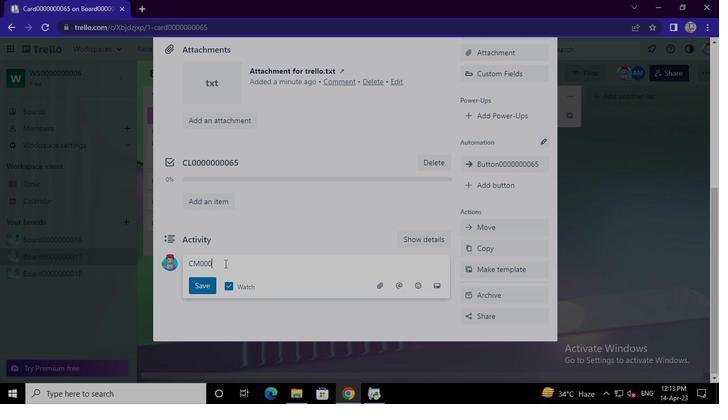 
Action: Keyboard <96>
Screenshot: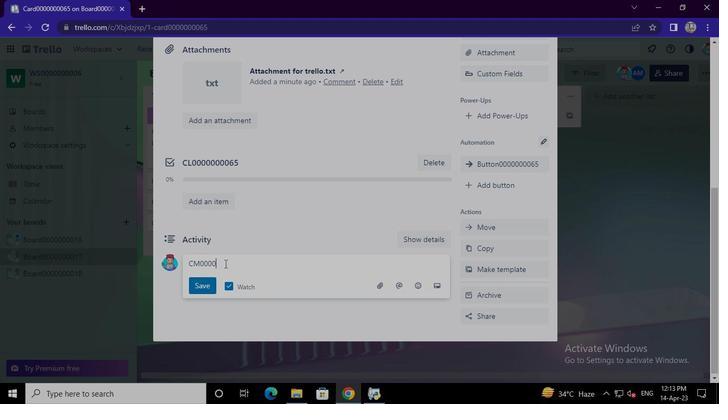 
Action: Keyboard <96>
Screenshot: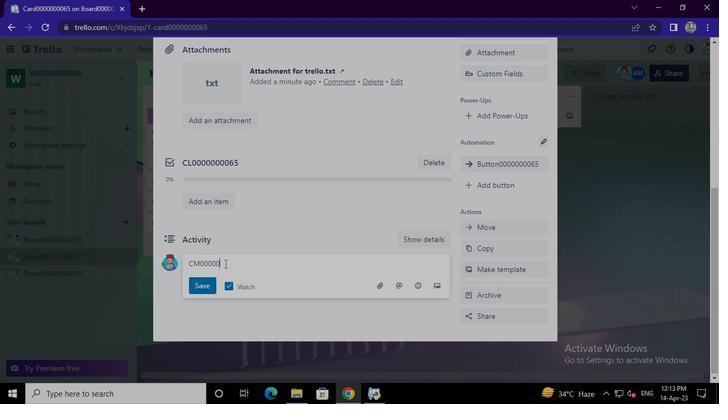 
Action: Keyboard <96>
Screenshot: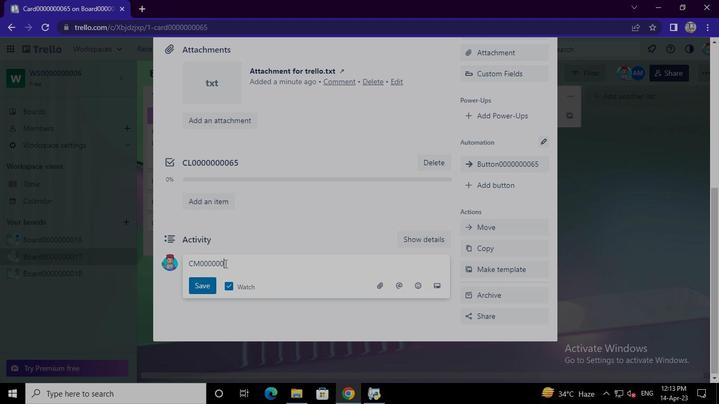 
Action: Keyboard <96>
Screenshot: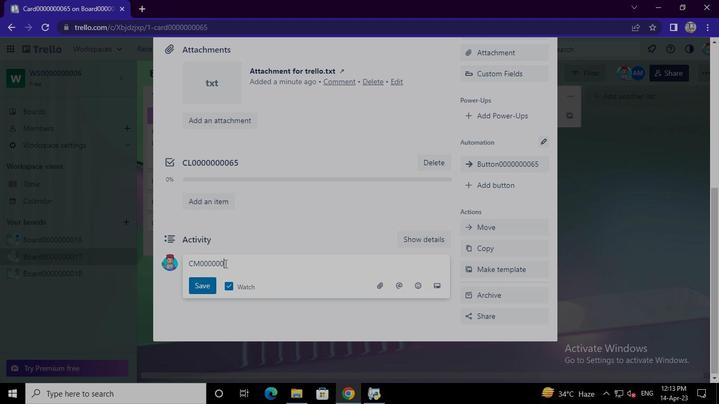 
Action: Keyboard <102>
Screenshot: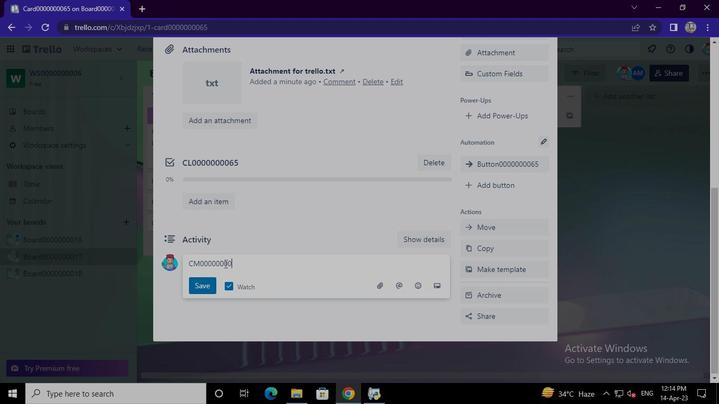 
Action: Mouse moved to (231, 259)
Screenshot: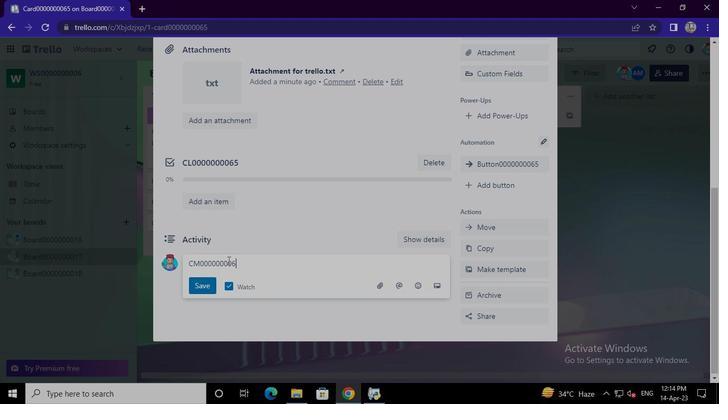 
Action: Keyboard <101>
Screenshot: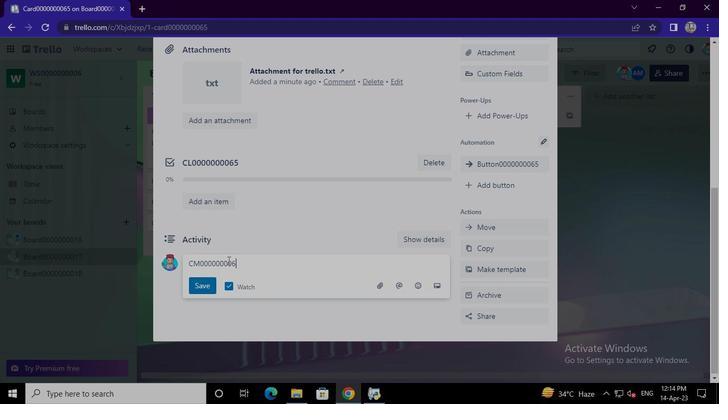 
Action: Mouse moved to (201, 289)
Screenshot: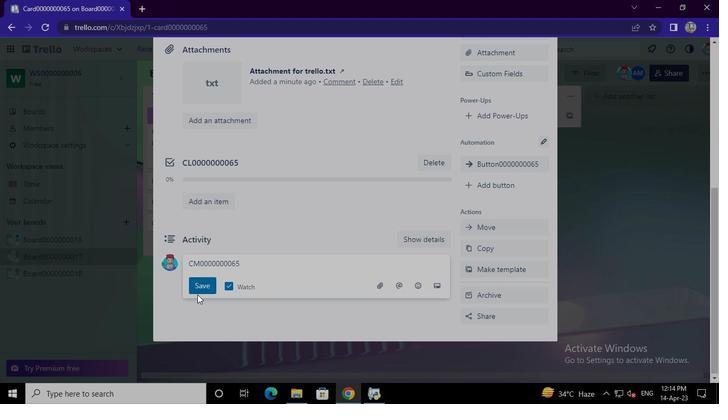 
Action: Mouse pressed left at (201, 289)
Screenshot: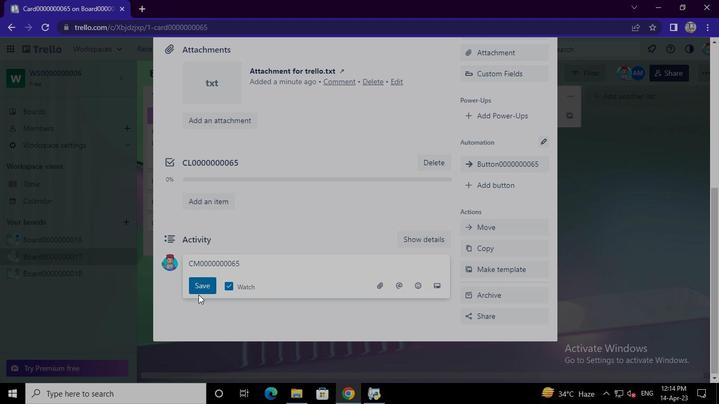 
Action: Mouse moved to (370, 391)
Screenshot: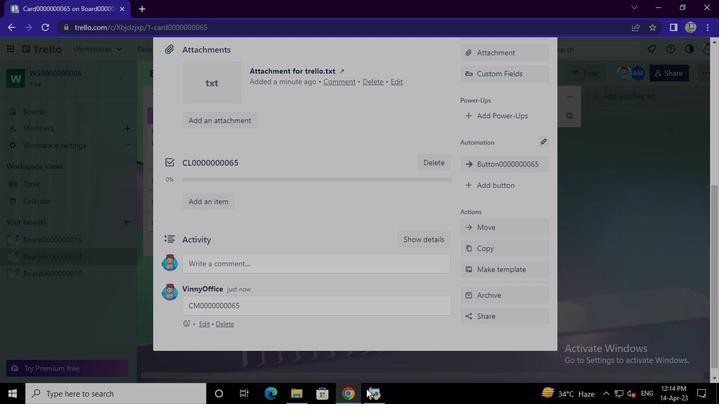 
Action: Mouse pressed left at (370, 391)
Screenshot: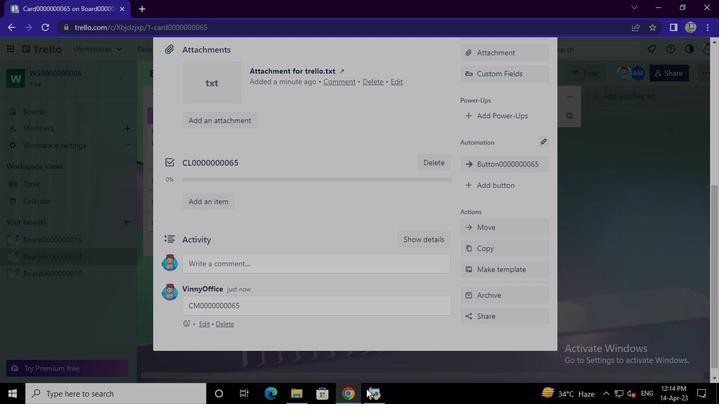 
Action: Mouse moved to (544, 52)
Screenshot: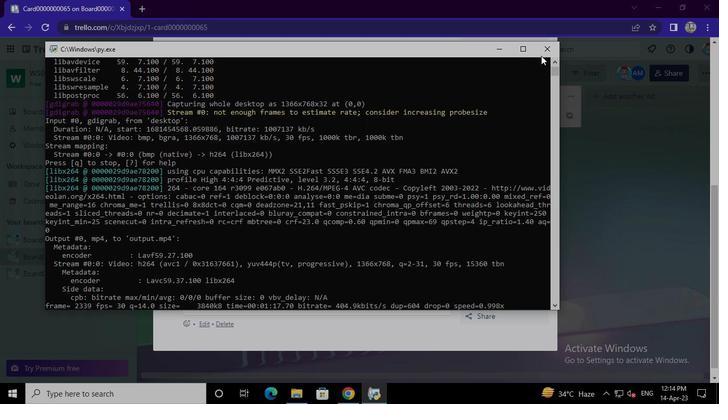 
Action: Mouse pressed left at (544, 52)
Screenshot: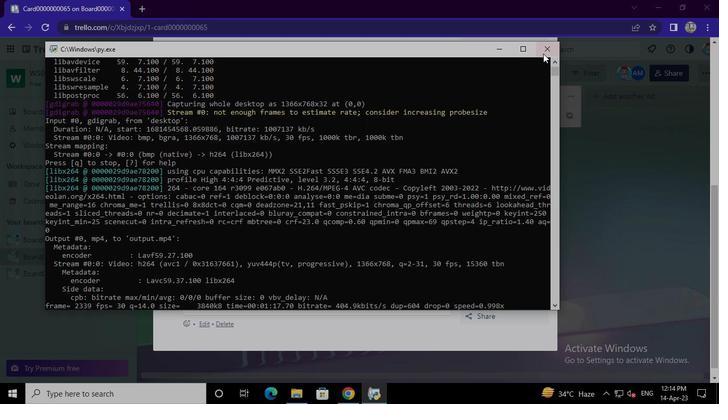 
